 Task: Create Issue Issue0024 in Backlog  in Scrum Project Project0005 in Jira
Action: Mouse moved to (403, 451)
Screenshot: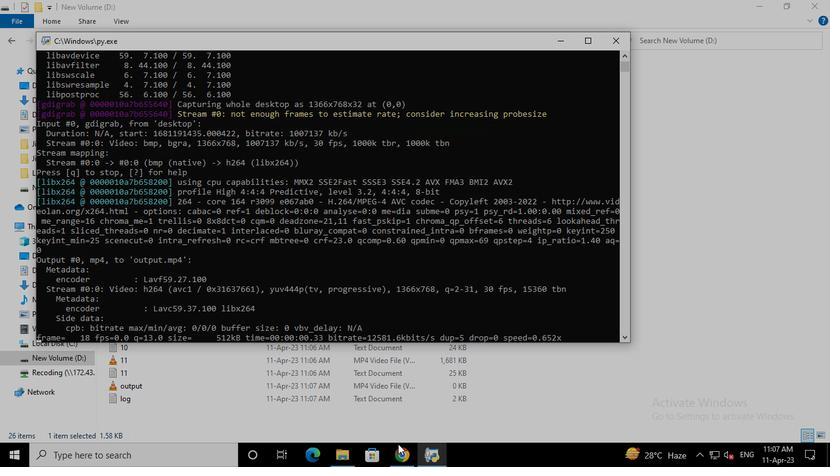 
Action: Mouse pressed left at (403, 451)
Screenshot: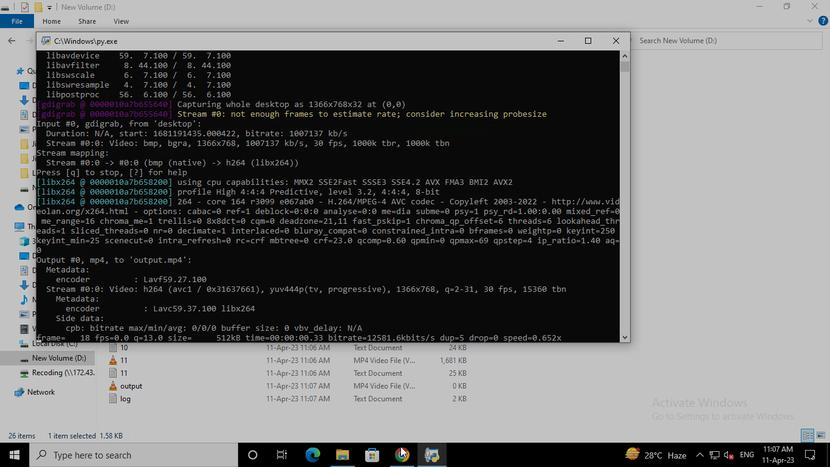 
Action: Mouse moved to (92, 189)
Screenshot: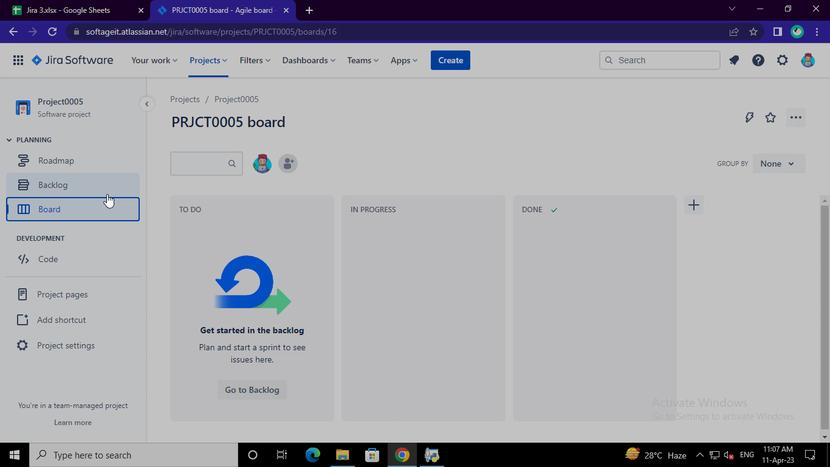 
Action: Mouse pressed left at (92, 189)
Screenshot: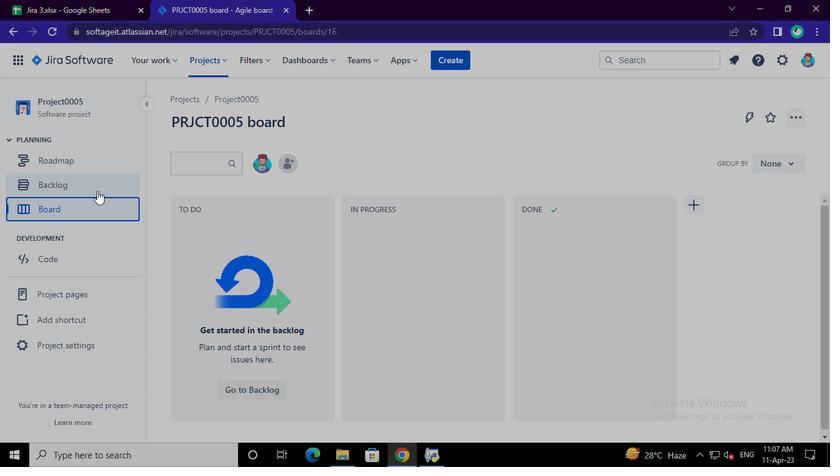 
Action: Mouse moved to (216, 394)
Screenshot: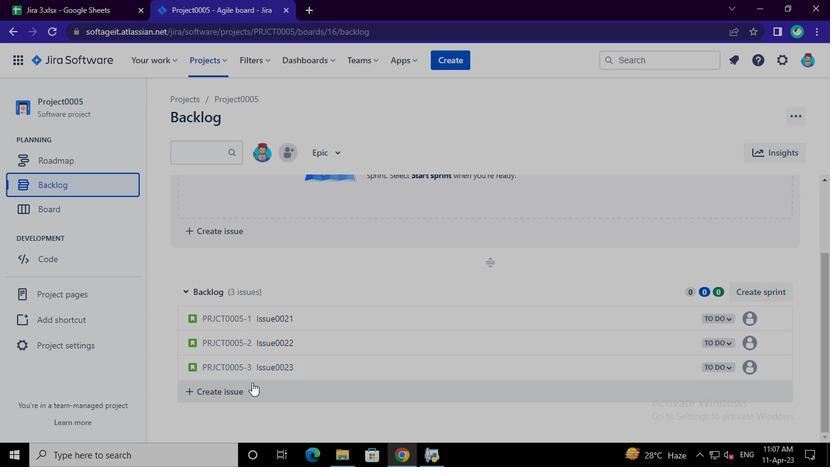 
Action: Mouse pressed left at (216, 394)
Screenshot: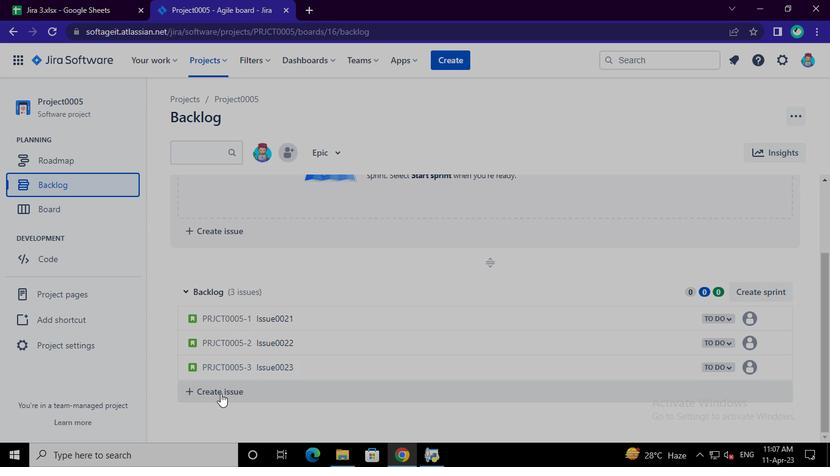 
Action: Mouse pressed left at (216, 394)
Screenshot: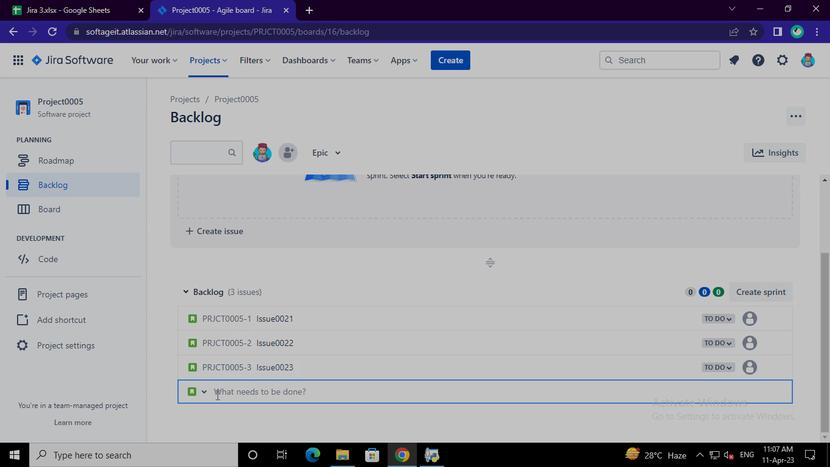 
Action: Keyboard Key.shift
Screenshot: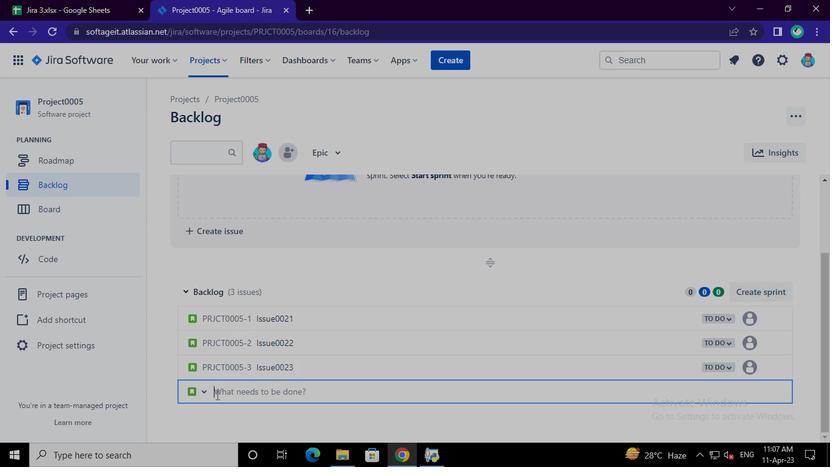 
Action: Keyboard I
Screenshot: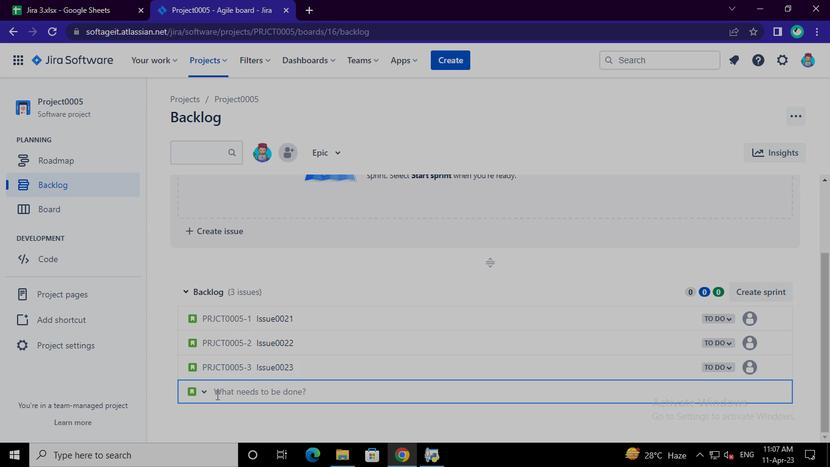 
Action: Keyboard s
Screenshot: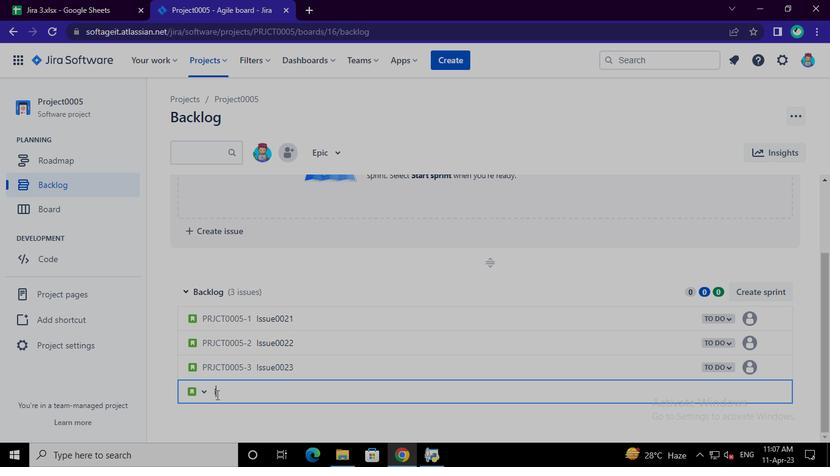
Action: Keyboard s
Screenshot: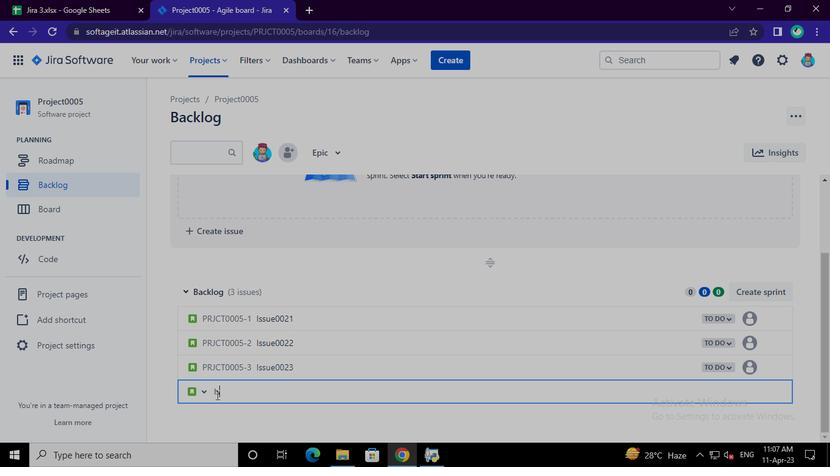 
Action: Keyboard u
Screenshot: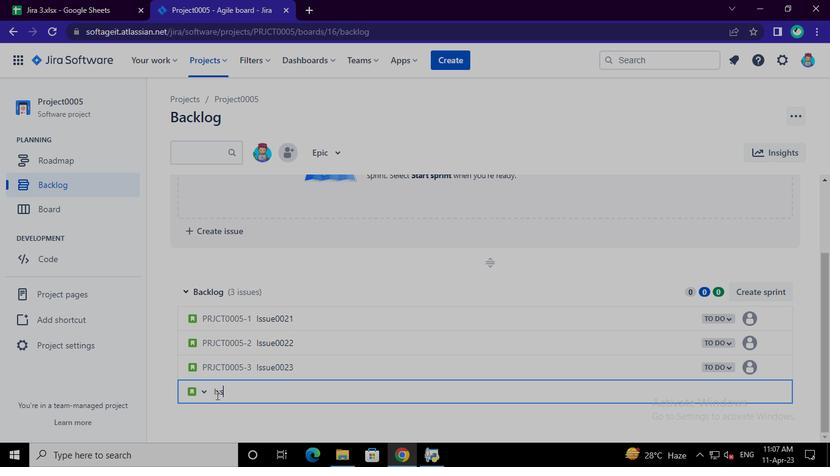 
Action: Keyboard e
Screenshot: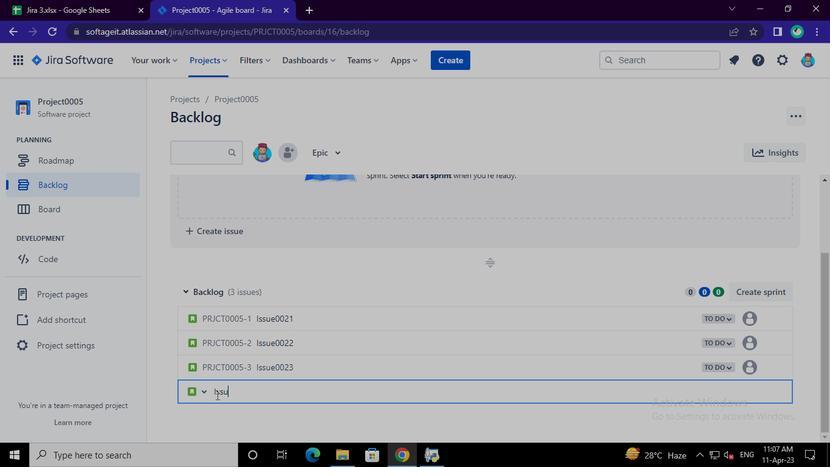 
Action: Keyboard <96>
Screenshot: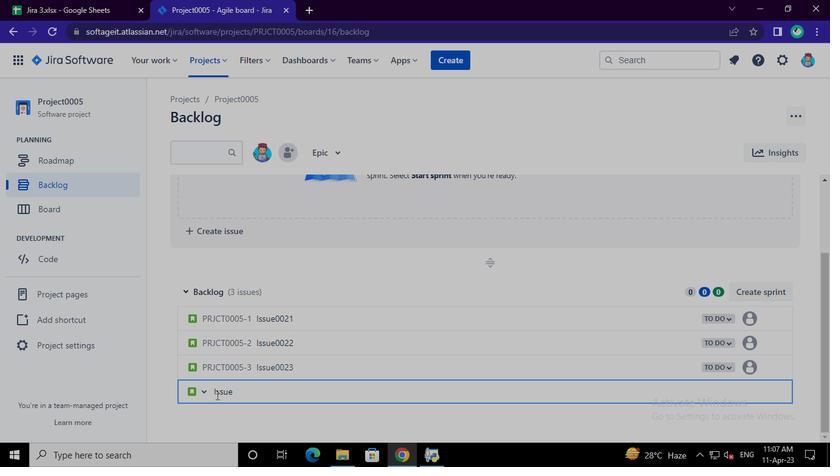 
Action: Keyboard <96>
Screenshot: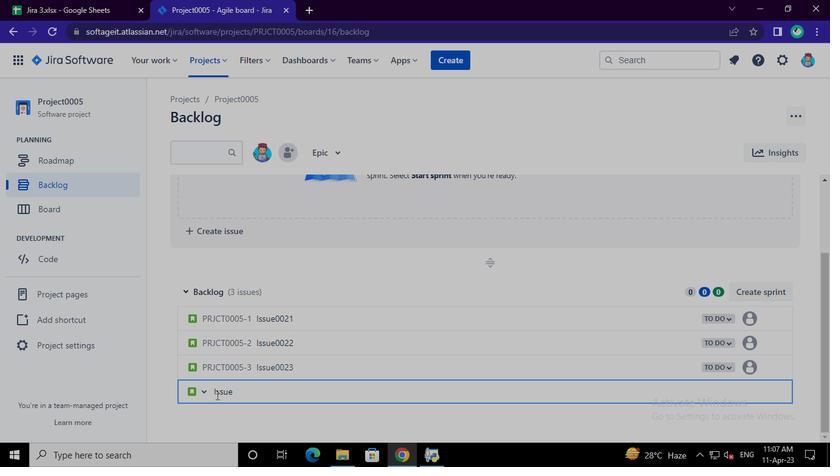 
Action: Keyboard <98>
Screenshot: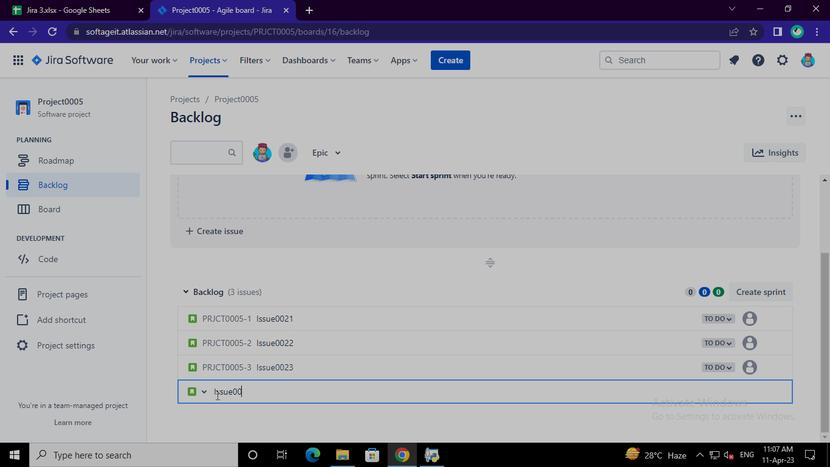
Action: Keyboard <100>
Screenshot: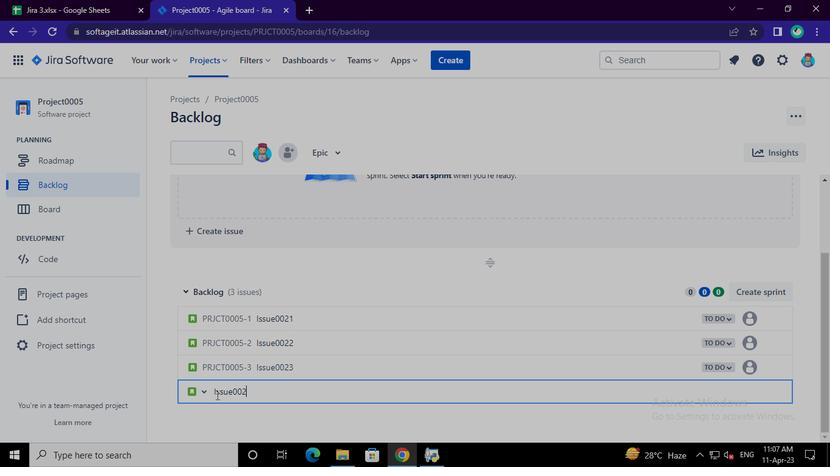 
Action: Keyboard Key.enter
Screenshot: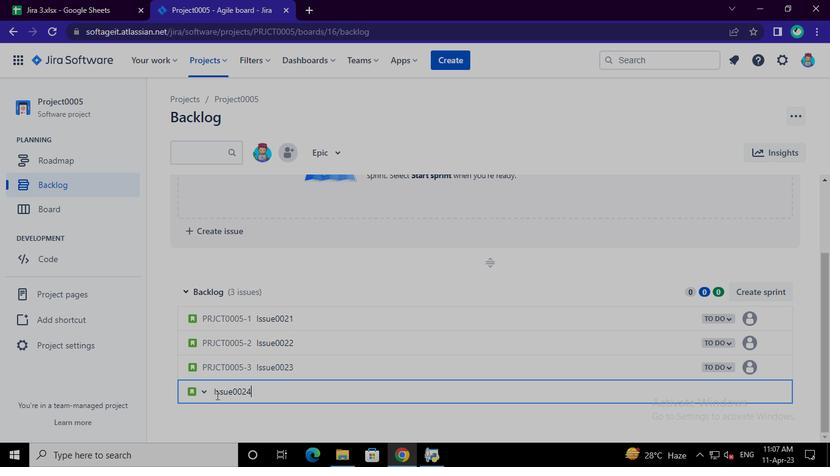 
Action: Mouse moved to (425, 456)
Screenshot: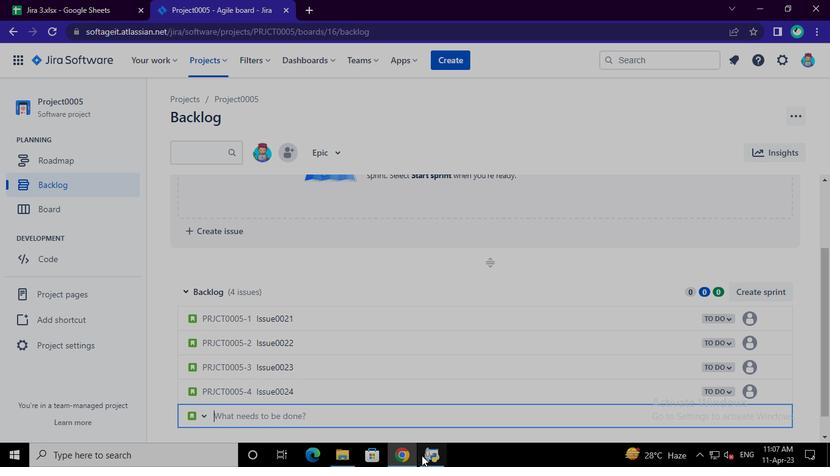 
Action: Mouse pressed left at (425, 456)
Screenshot: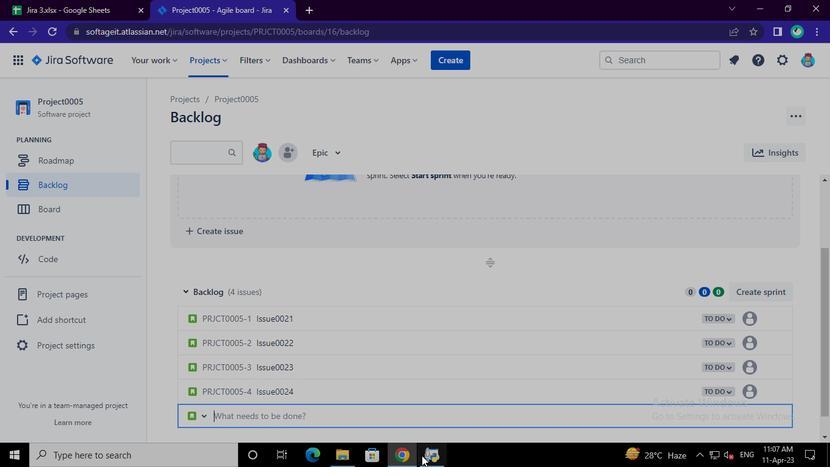 
Action: Mouse moved to (616, 40)
Screenshot: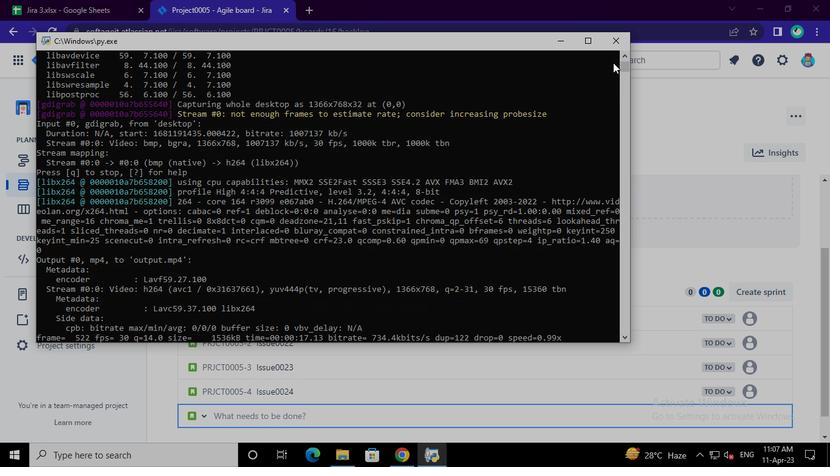 
Action: Mouse pressed left at (616, 40)
Screenshot: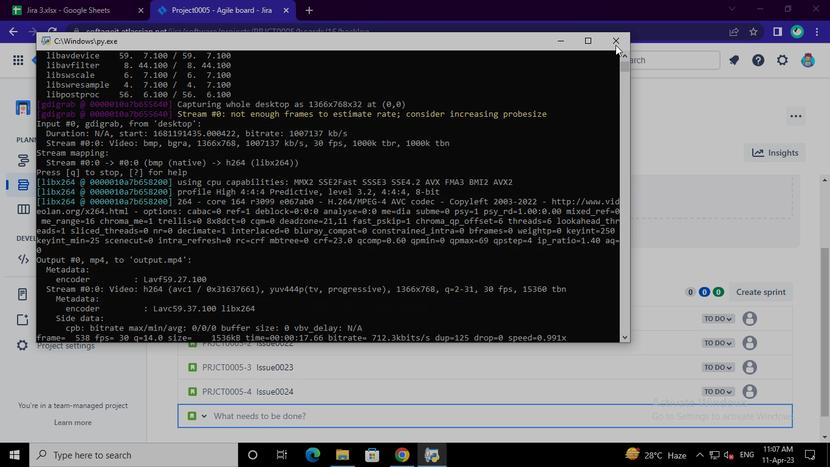 
